 Task: Plan a team-building charity volunteering day for the 21st at 4 PM.
Action: Mouse moved to (30, 74)
Screenshot: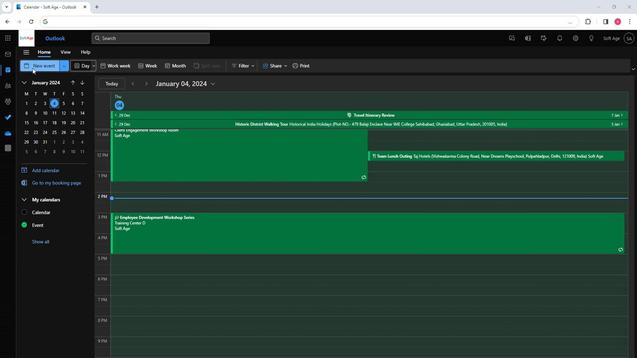 
Action: Mouse pressed left at (30, 74)
Screenshot: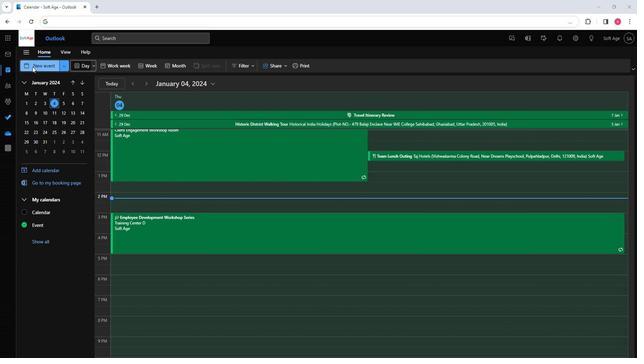 
Action: Mouse moved to (176, 189)
Screenshot: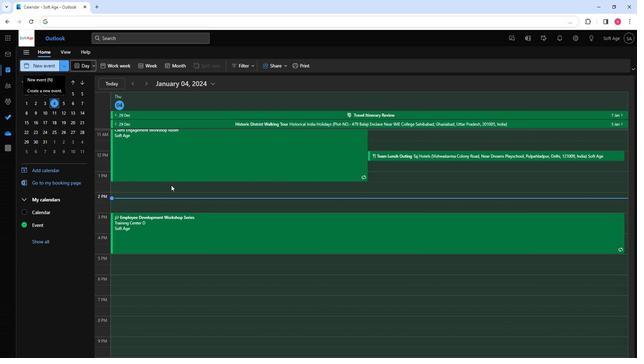 
Action: Key pressed <Key.shift>Team-<Key.shift>Building<Key.space><Key.shift>Charity<Key.space><Key.shift>Volunteering<Key.space><Key.shift>Day
Screenshot: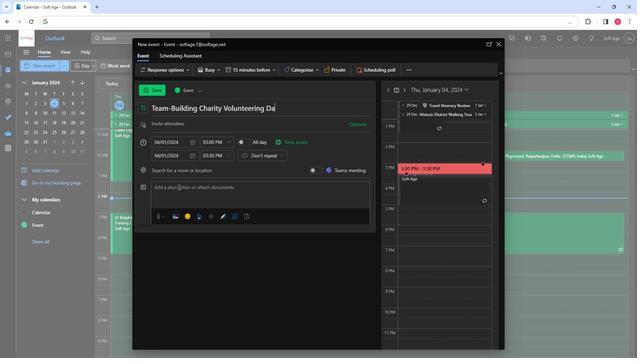 
Action: Mouse moved to (176, 129)
Screenshot: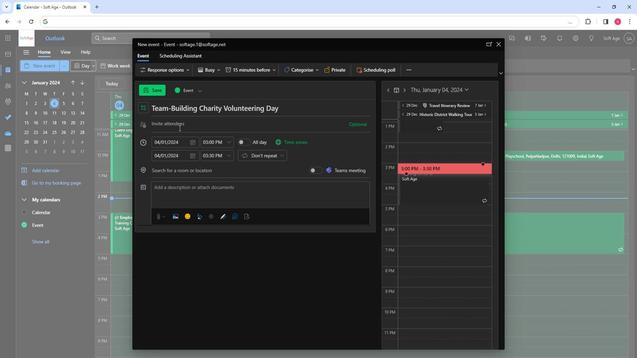 
Action: Mouse pressed left at (176, 129)
Screenshot: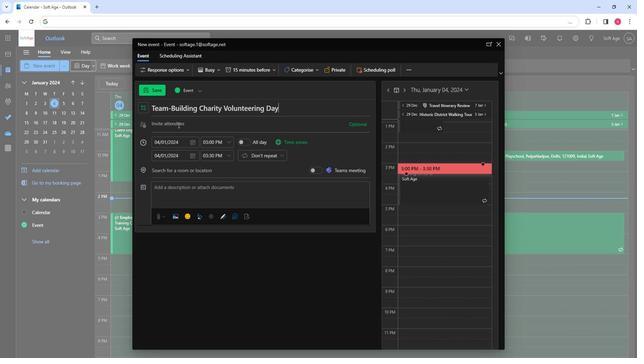 
Action: Key pressed so
Screenshot: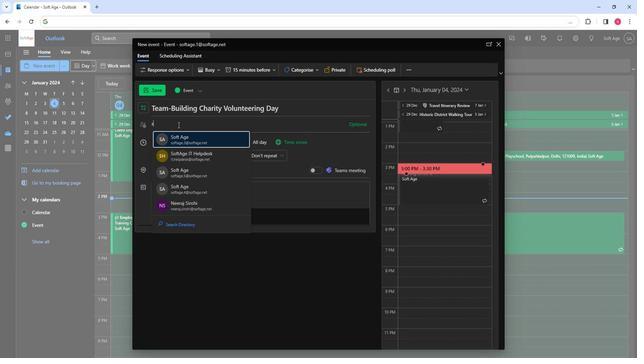 
Action: Mouse moved to (189, 140)
Screenshot: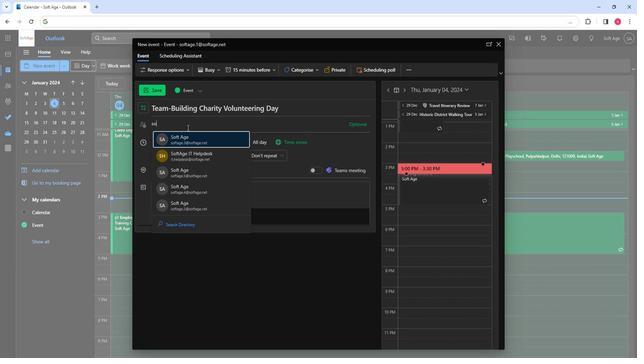 
Action: Mouse pressed left at (189, 140)
Screenshot: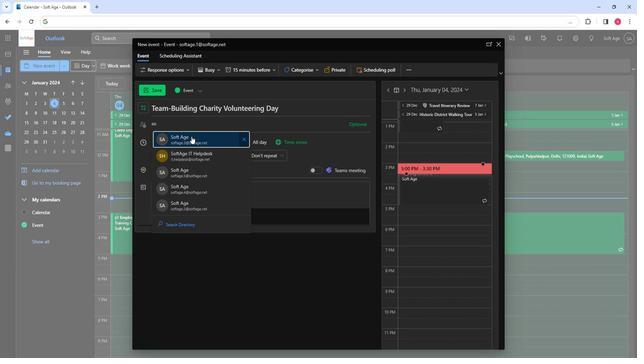 
Action: Key pressed so
Screenshot: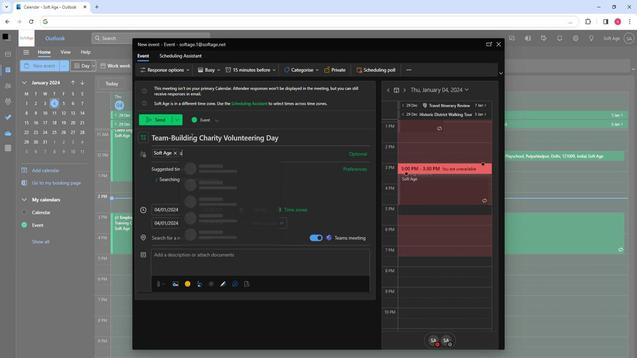
Action: Mouse moved to (216, 208)
Screenshot: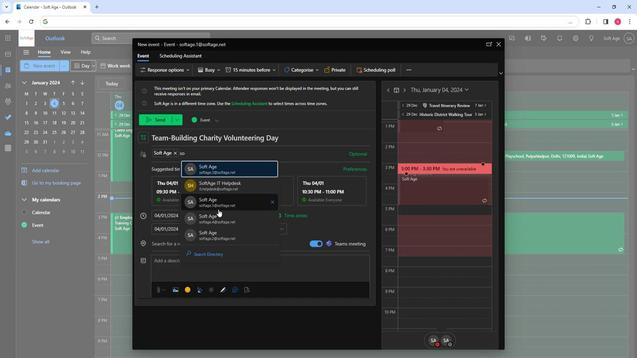 
Action: Mouse pressed left at (216, 208)
Screenshot: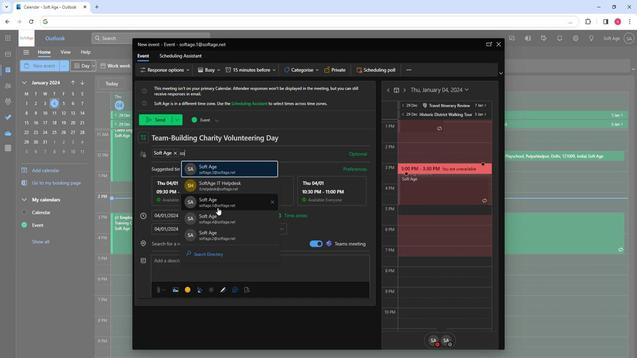 
Action: Key pressed so
Screenshot: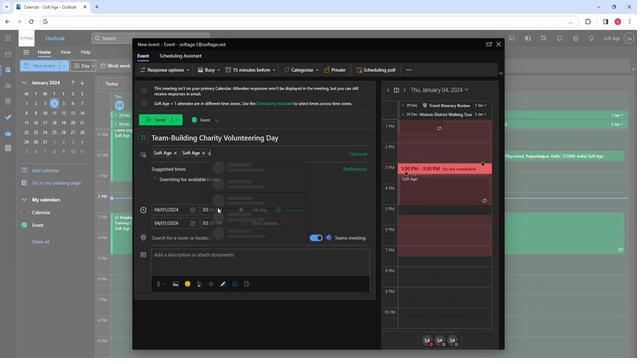 
Action: Mouse moved to (249, 219)
Screenshot: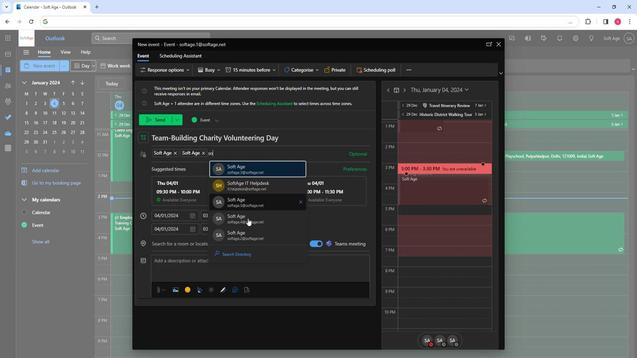 
Action: Mouse pressed left at (249, 219)
Screenshot: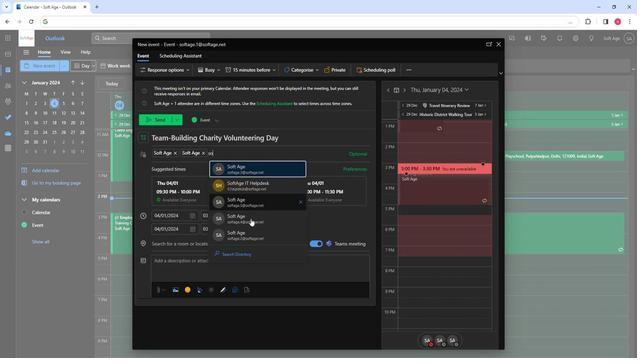 
Action: Key pressed so
Screenshot: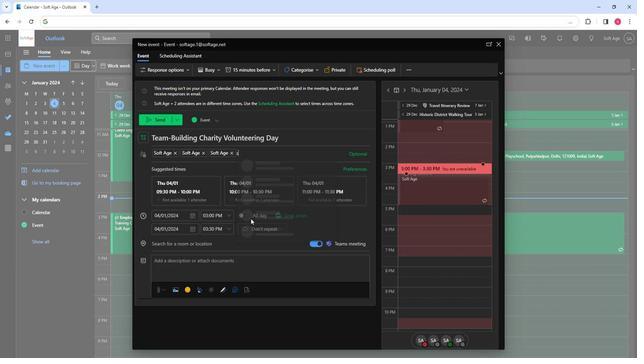 
Action: Mouse moved to (262, 232)
Screenshot: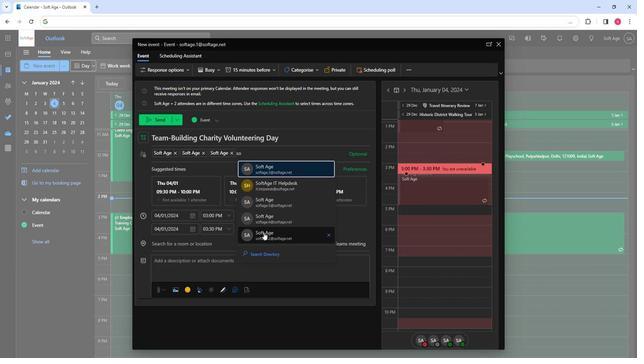 
Action: Mouse pressed left at (262, 232)
Screenshot: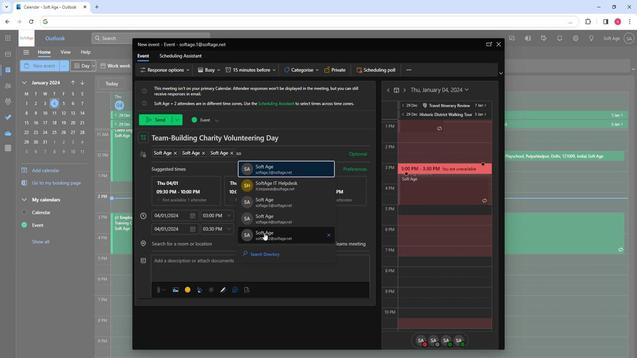 
Action: Mouse moved to (191, 216)
Screenshot: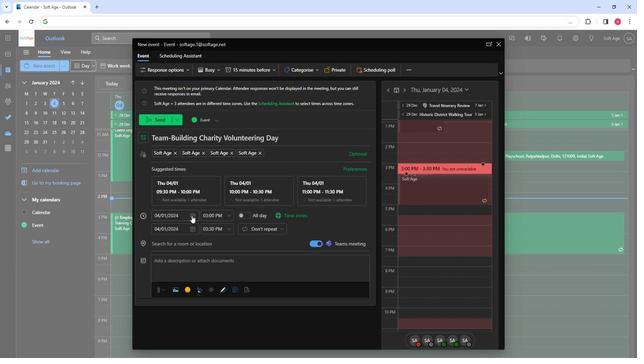 
Action: Mouse pressed left at (191, 216)
Screenshot: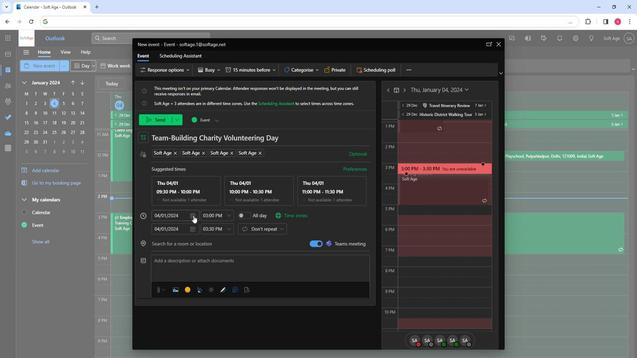 
Action: Mouse moved to (214, 268)
Screenshot: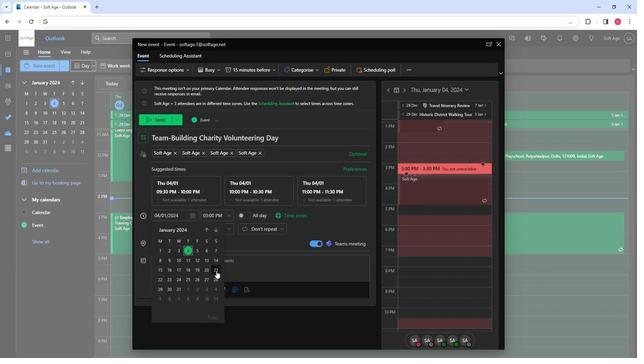 
Action: Mouse pressed left at (214, 268)
Screenshot: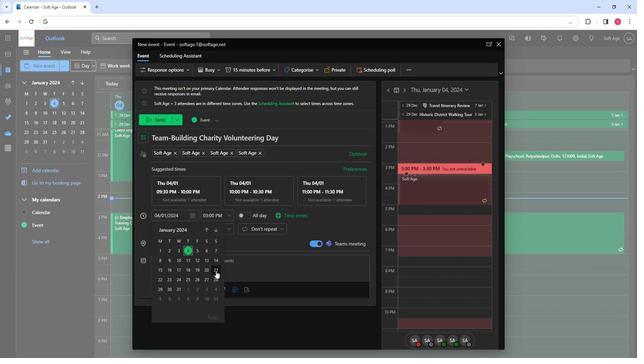
Action: Mouse moved to (228, 218)
Screenshot: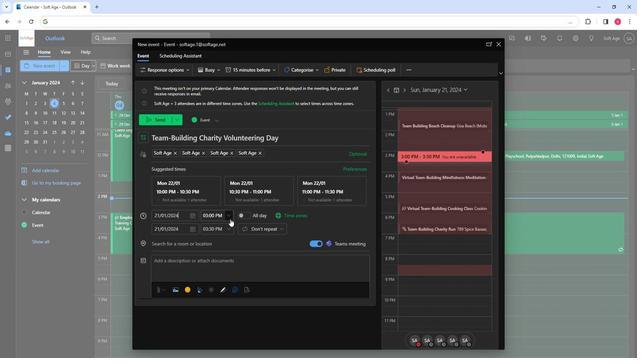 
Action: Mouse pressed left at (228, 218)
Screenshot: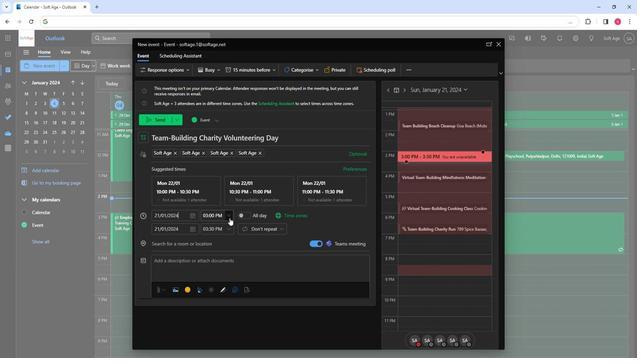 
Action: Mouse moved to (210, 249)
Screenshot: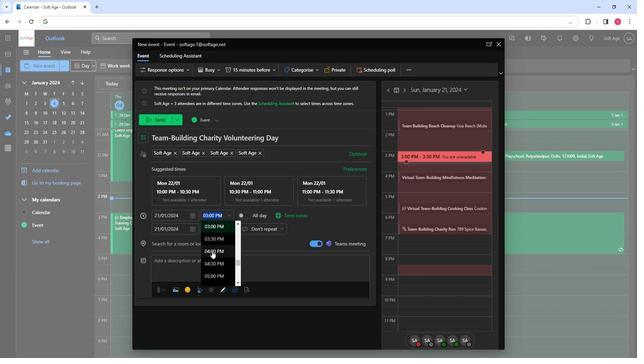
Action: Mouse pressed left at (210, 249)
Screenshot: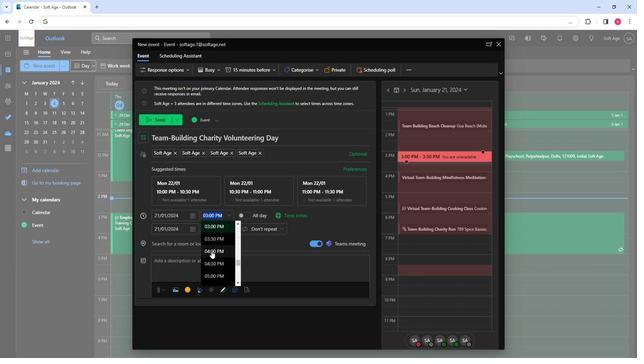 
Action: Mouse moved to (185, 243)
Screenshot: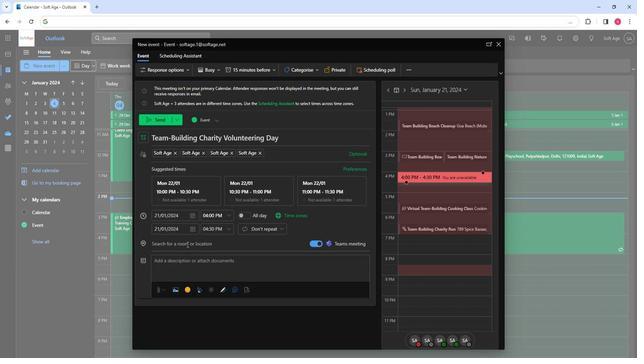
Action: Mouse pressed left at (185, 243)
Screenshot: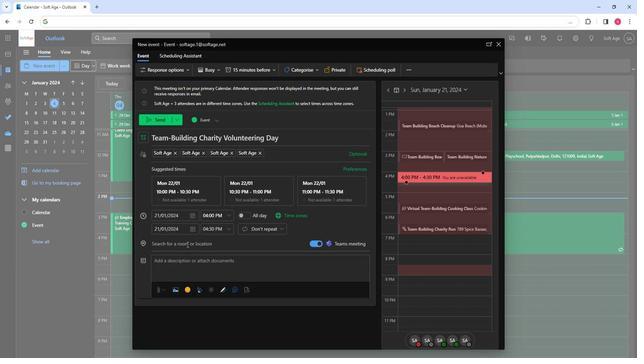 
Action: Mouse moved to (192, 179)
Screenshot: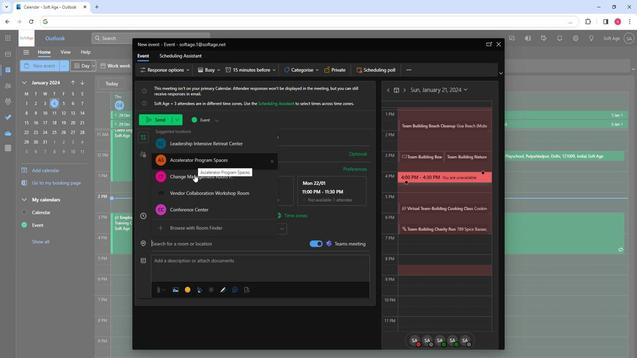 
Action: Mouse pressed left at (192, 179)
Screenshot: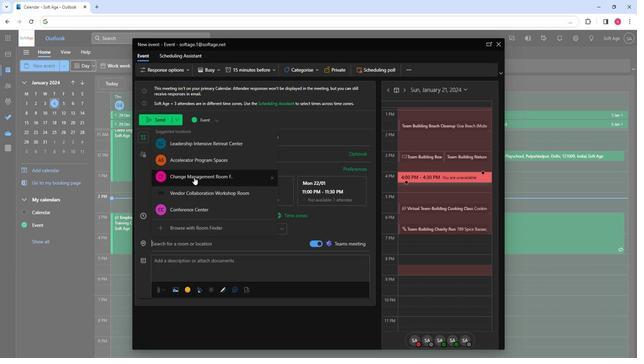 
Action: Mouse moved to (175, 256)
Screenshot: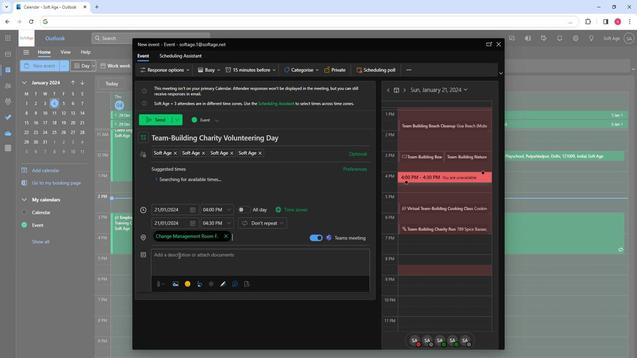 
Action: Mouse pressed left at (175, 256)
Screenshot: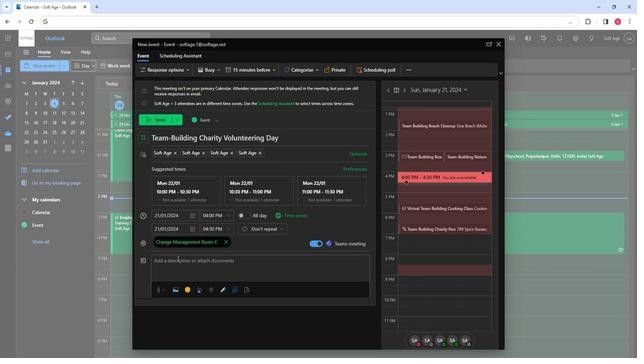 
Action: Key pressed <Key.shift>Engage<Key.space>in<Key.space>a<Key.space>meaningful<Key.space>team-building<Key.space>charity<Key.space>volunteering<Key.space>day.<Key.space><Key.shift>Unite<Key.space>for<Key.space>a<Key.space>shared<Key.space>cause<Key.space><Key.backspace>,<Key.space>strengthen<Key.space>teamwork,<Key.space>and<Key.space>make<Key.space>a<Key.space>positive<Key.space>impact<Key.space>while<Key.space>contributing<Key.space>to<Key.space>the<Key.space>community's<Key.space>well-being.
Screenshot: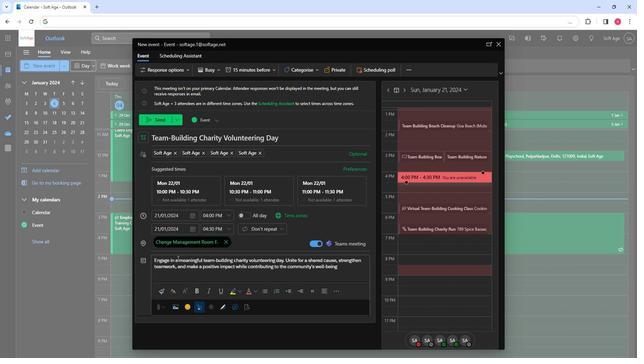 
Action: Mouse moved to (195, 263)
Screenshot: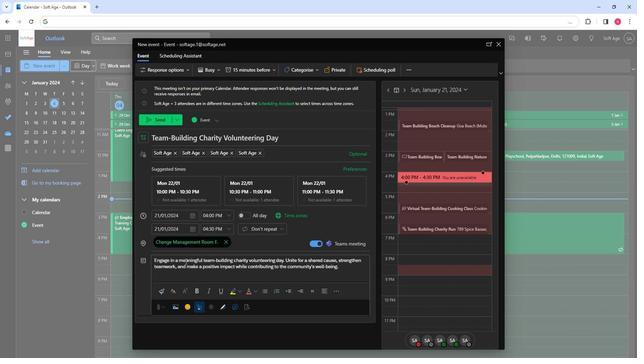 
Action: Mouse pressed left at (195, 263)
Screenshot: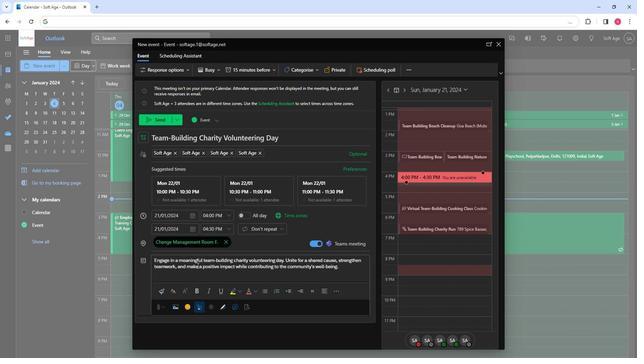 
Action: Mouse pressed left at (195, 263)
Screenshot: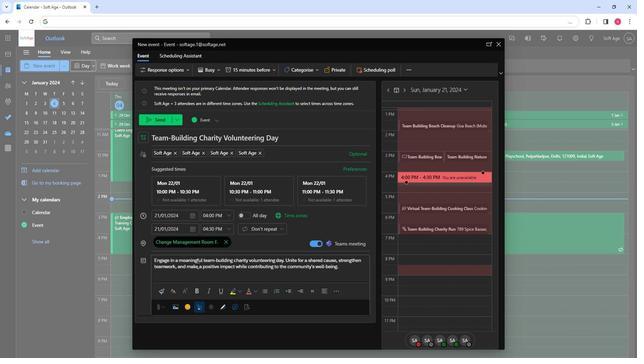 
Action: Mouse pressed left at (195, 263)
Screenshot: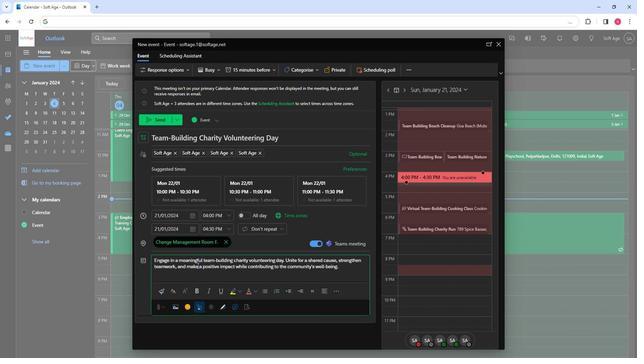 
Action: Mouse moved to (168, 286)
Screenshot: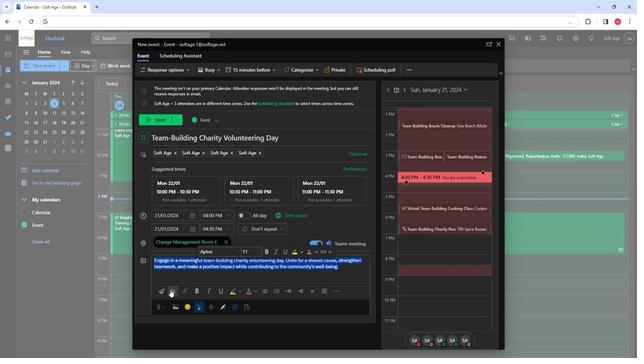 
Action: Mouse pressed left at (168, 286)
Screenshot: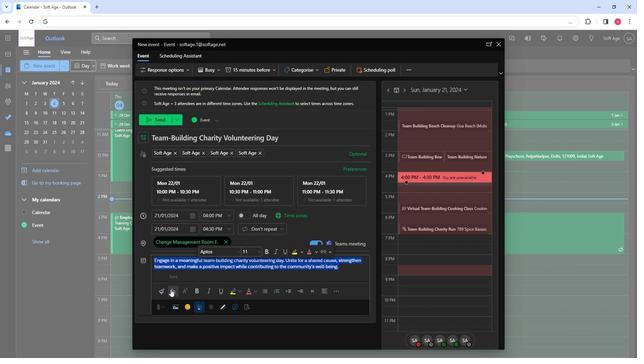 
Action: Mouse moved to (191, 206)
Screenshot: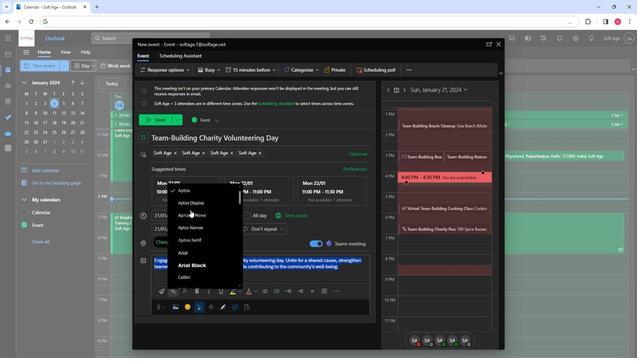 
Action: Mouse scrolled (191, 206) with delta (0, 0)
Screenshot: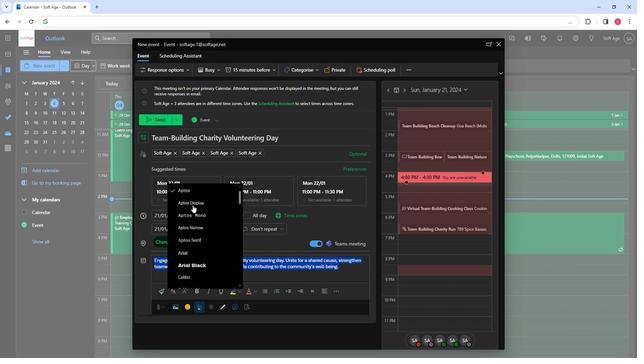 
Action: Mouse scrolled (191, 206) with delta (0, 0)
Screenshot: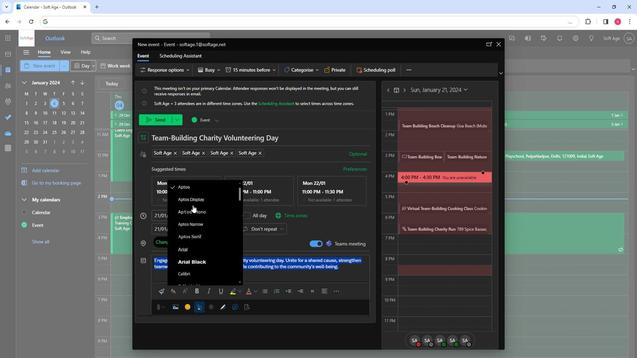 
Action: Mouse scrolled (191, 206) with delta (0, 0)
Screenshot: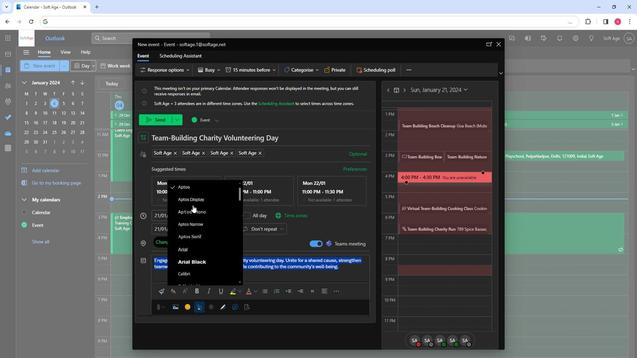 
Action: Mouse moved to (191, 206)
Screenshot: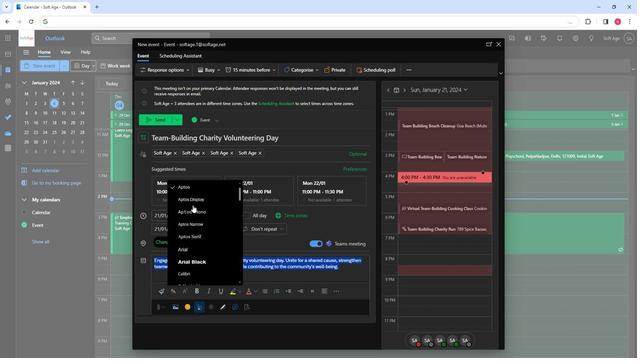 
Action: Mouse scrolled (191, 206) with delta (0, 0)
Screenshot: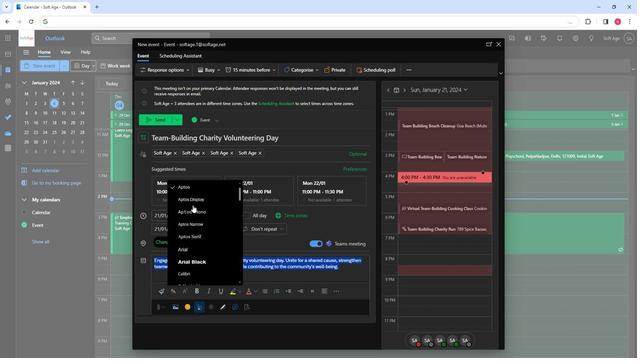 
Action: Mouse moved to (191, 224)
Screenshot: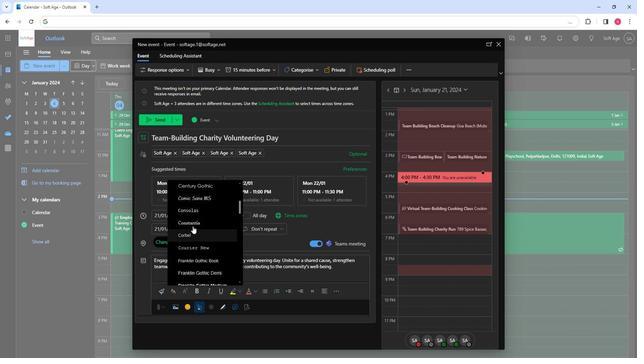 
Action: Mouse pressed left at (191, 224)
Screenshot: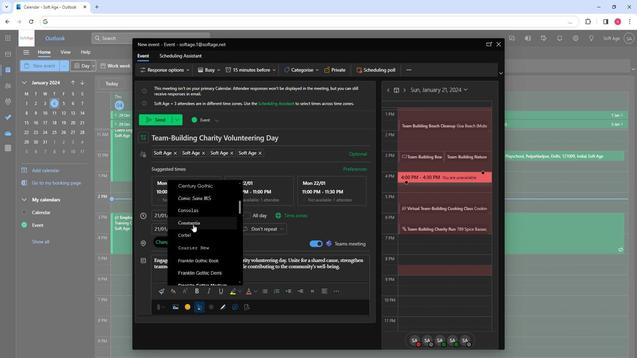 
Action: Mouse moved to (203, 289)
Screenshot: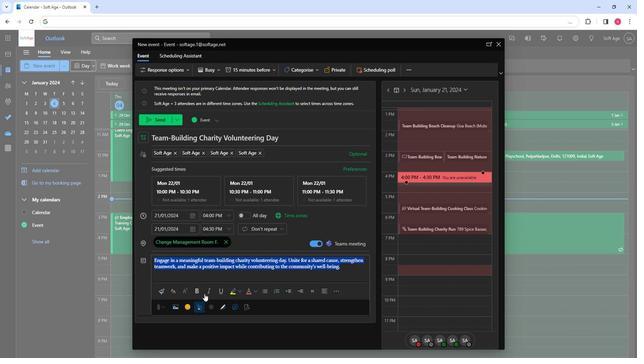 
Action: Mouse pressed left at (203, 289)
Screenshot: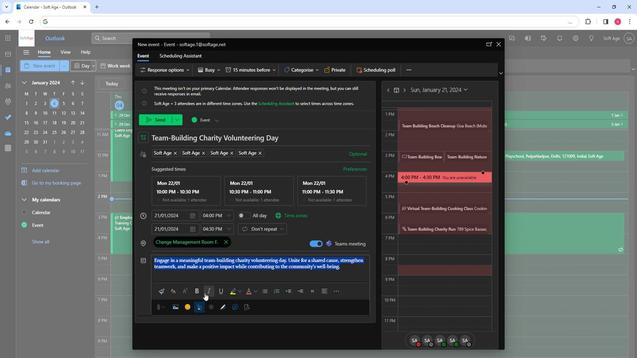 
Action: Mouse moved to (237, 288)
Screenshot: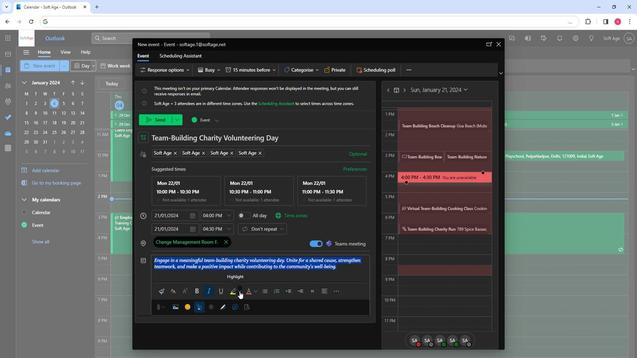 
Action: Mouse pressed left at (237, 288)
Screenshot: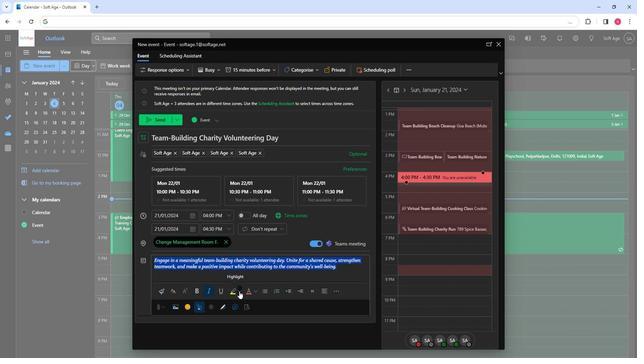 
Action: Mouse moved to (243, 304)
Screenshot: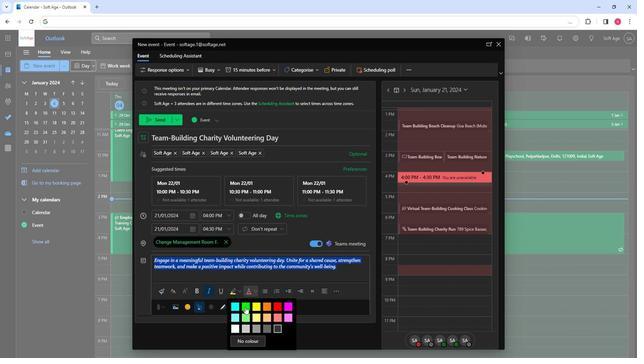 
Action: Mouse pressed left at (243, 304)
Screenshot: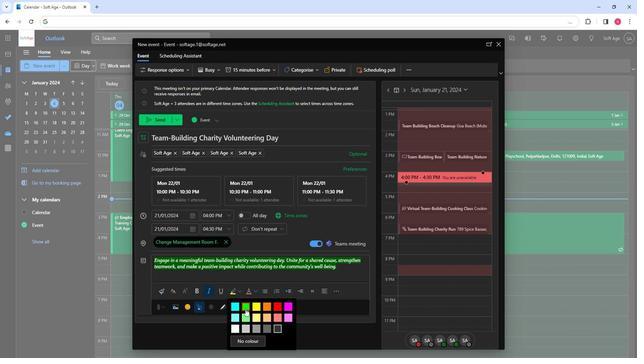 
Action: Mouse moved to (301, 289)
Screenshot: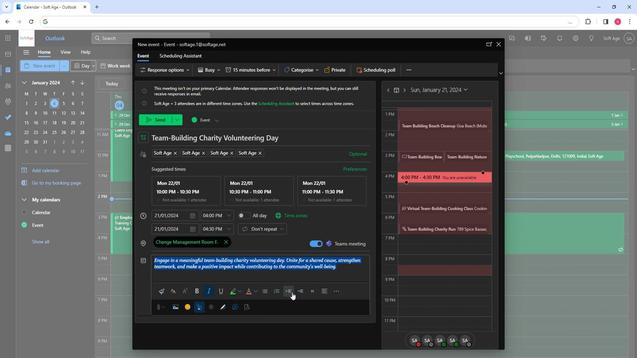 
Action: Mouse pressed left at (301, 289)
Screenshot: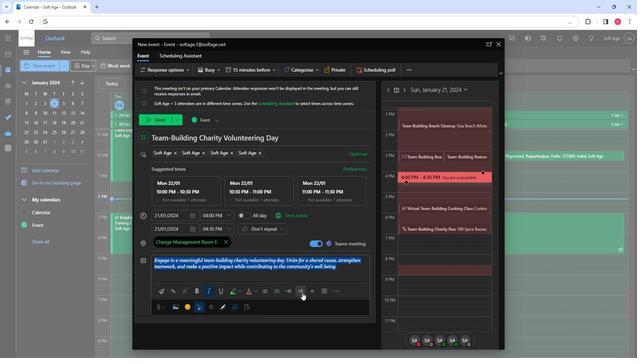 
Action: Mouse moved to (303, 271)
Screenshot: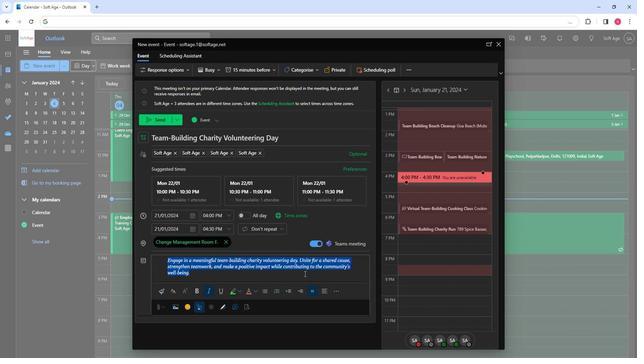 
Action: Mouse pressed left at (303, 271)
Screenshot: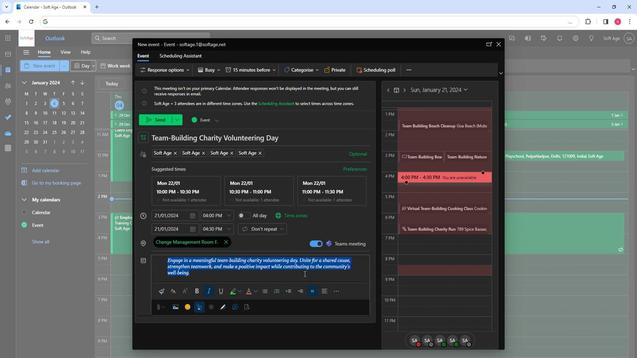 
Action: Mouse moved to (162, 127)
Screenshot: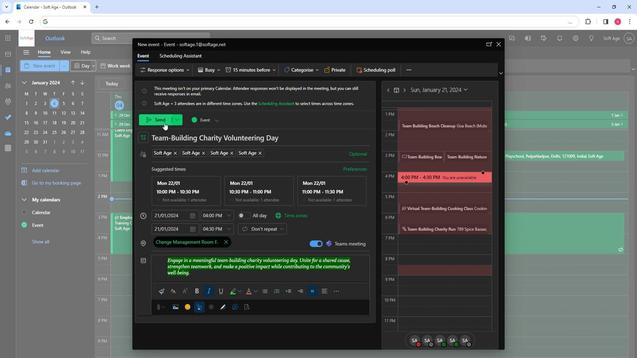 
Action: Mouse pressed left at (162, 127)
Screenshot: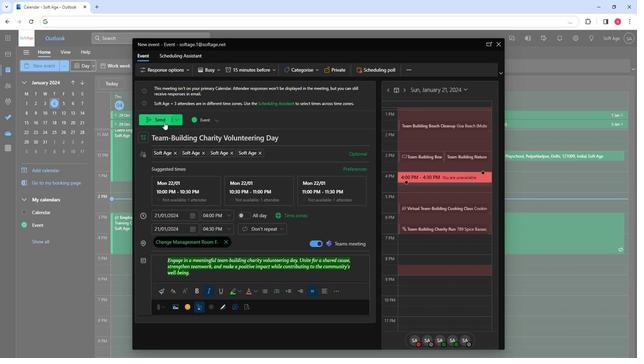 
Action: Mouse moved to (256, 234)
Screenshot: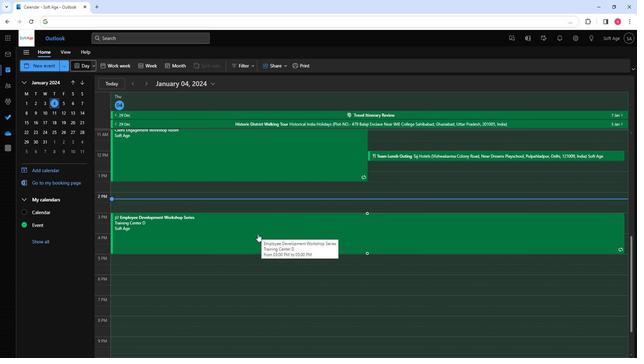 
